Task: Look for the products that are on sale.
Action: Mouse moved to (20, 63)
Screenshot: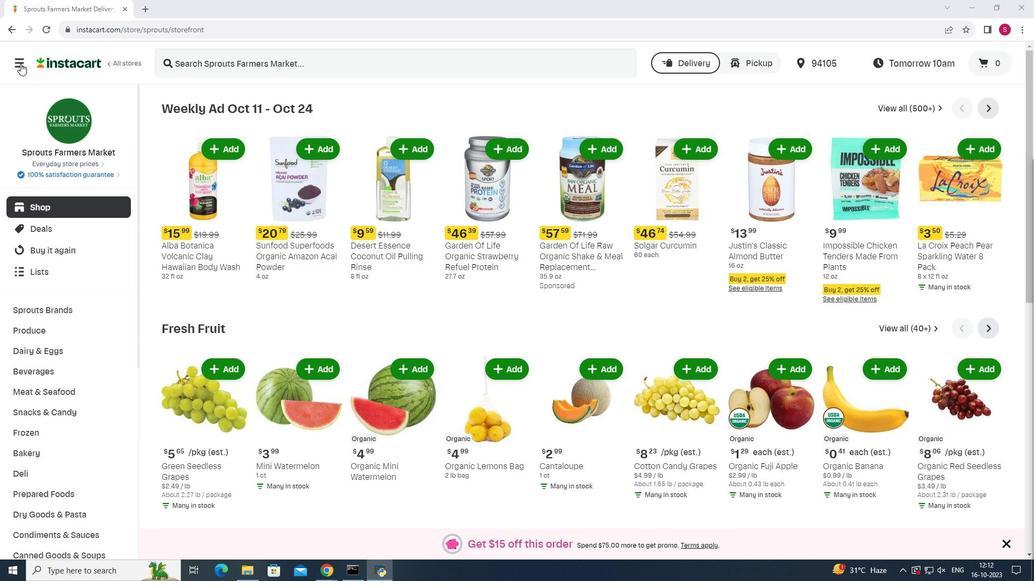 
Action: Mouse pressed left at (20, 63)
Screenshot: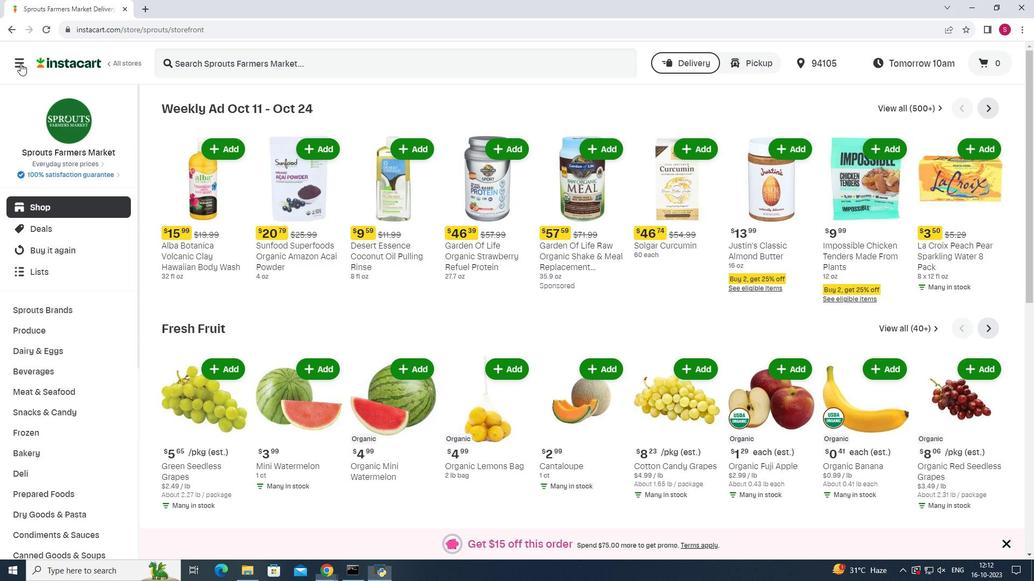 
Action: Mouse moved to (65, 279)
Screenshot: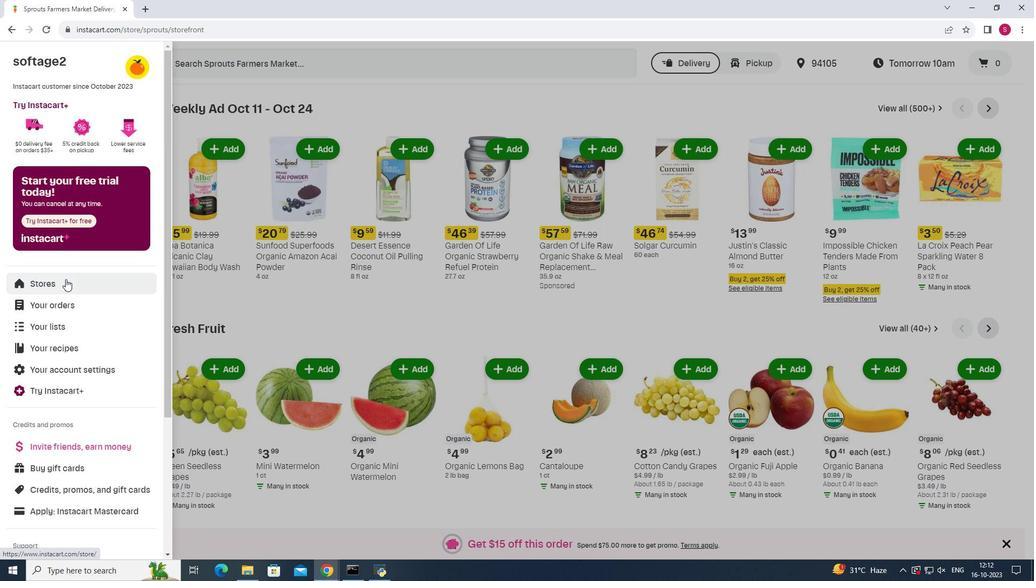 
Action: Mouse pressed left at (65, 279)
Screenshot: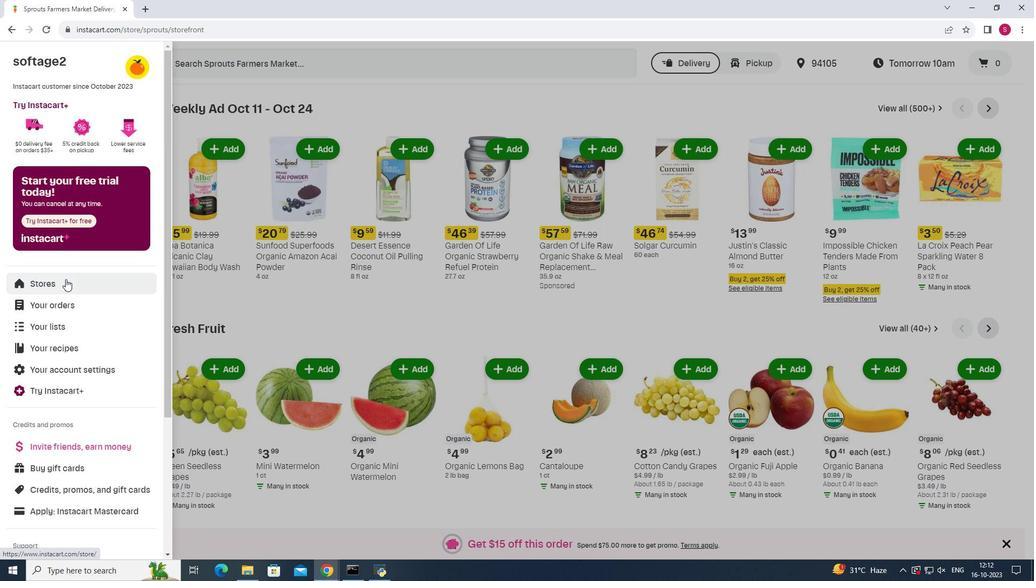 
Action: Mouse moved to (252, 91)
Screenshot: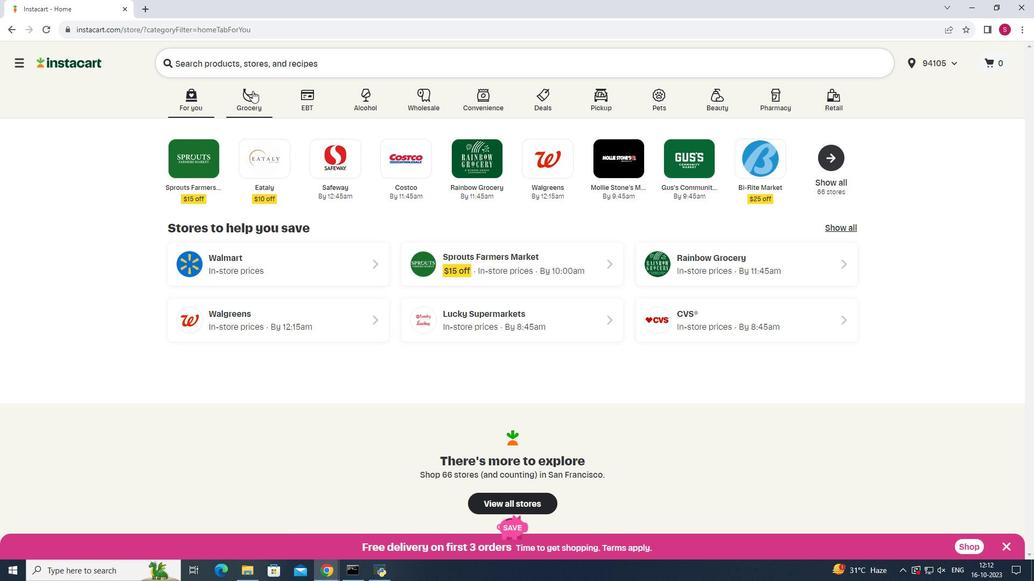 
Action: Mouse pressed left at (252, 91)
Screenshot: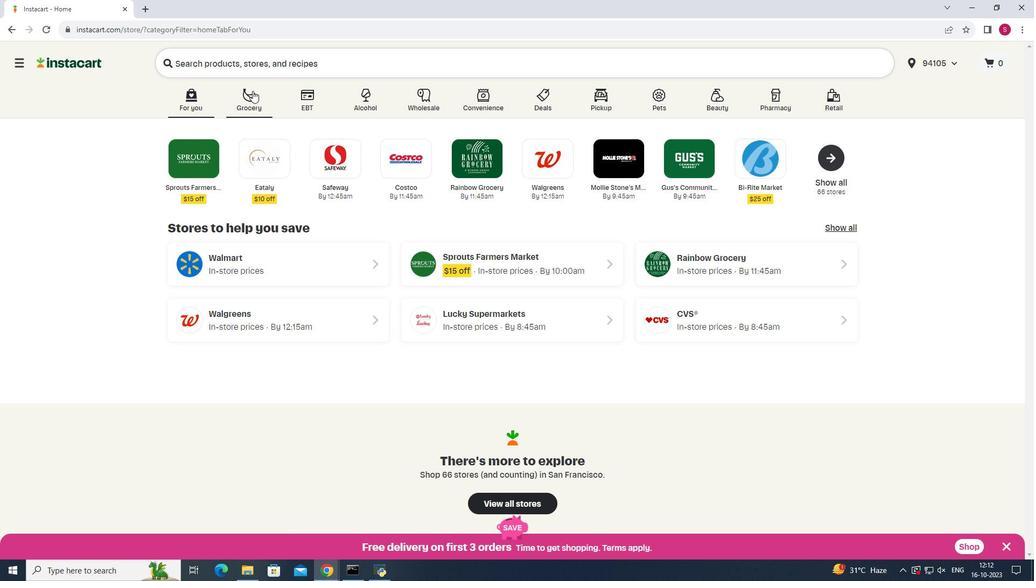 
Action: Mouse moved to (754, 150)
Screenshot: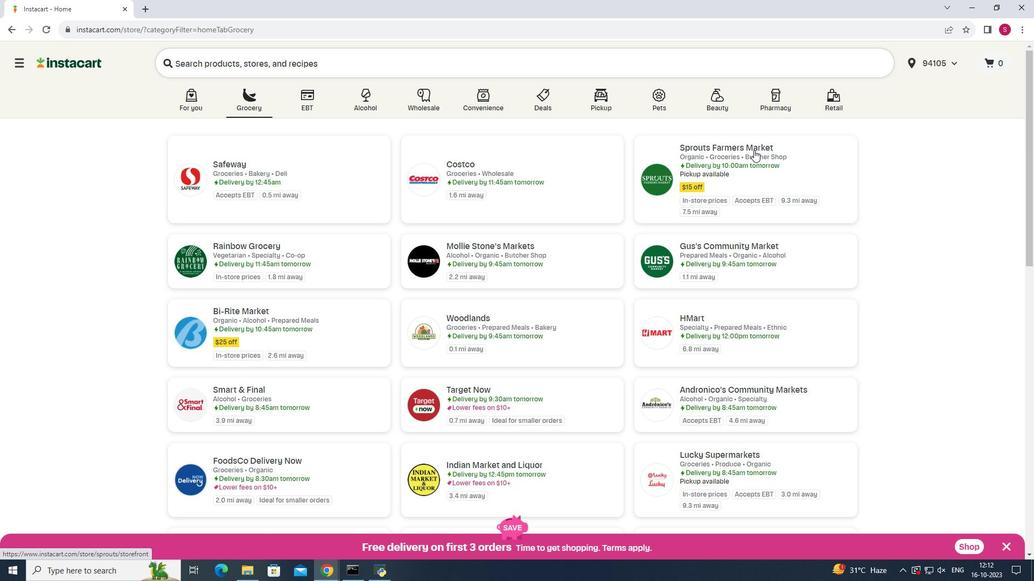 
Action: Mouse pressed left at (754, 150)
Screenshot: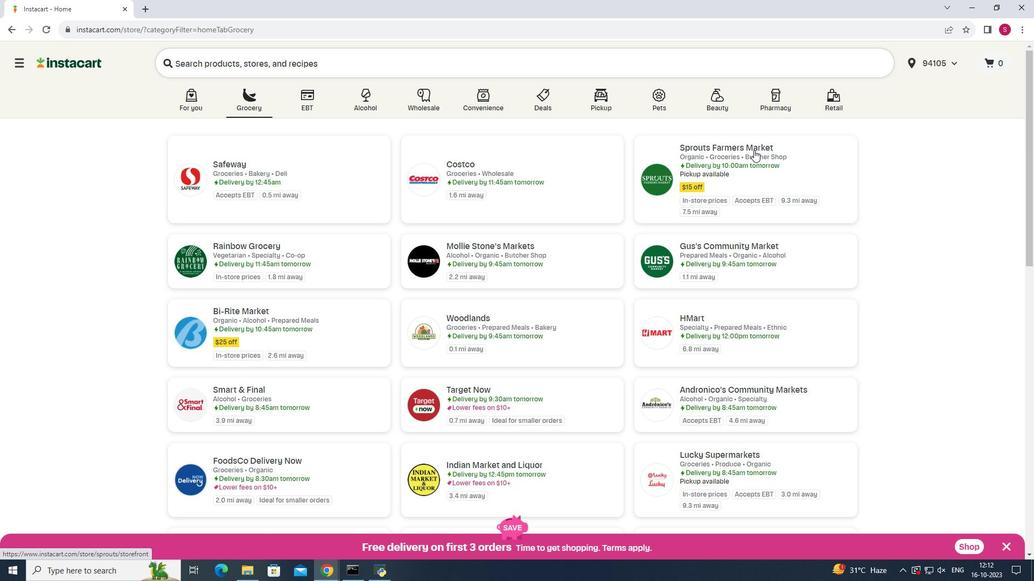 
Action: Mouse moved to (70, 395)
Screenshot: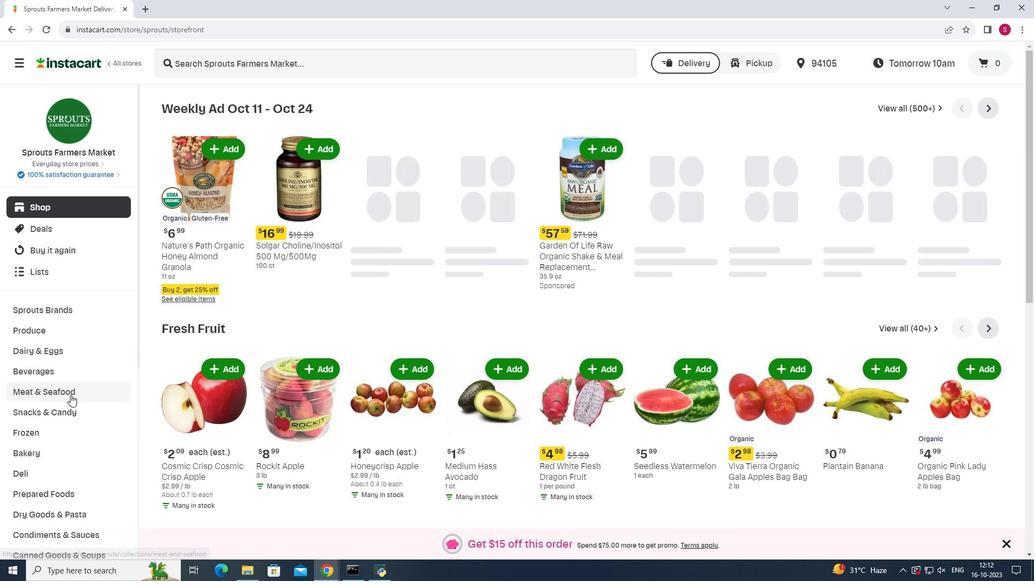 
Action: Mouse pressed left at (70, 395)
Screenshot: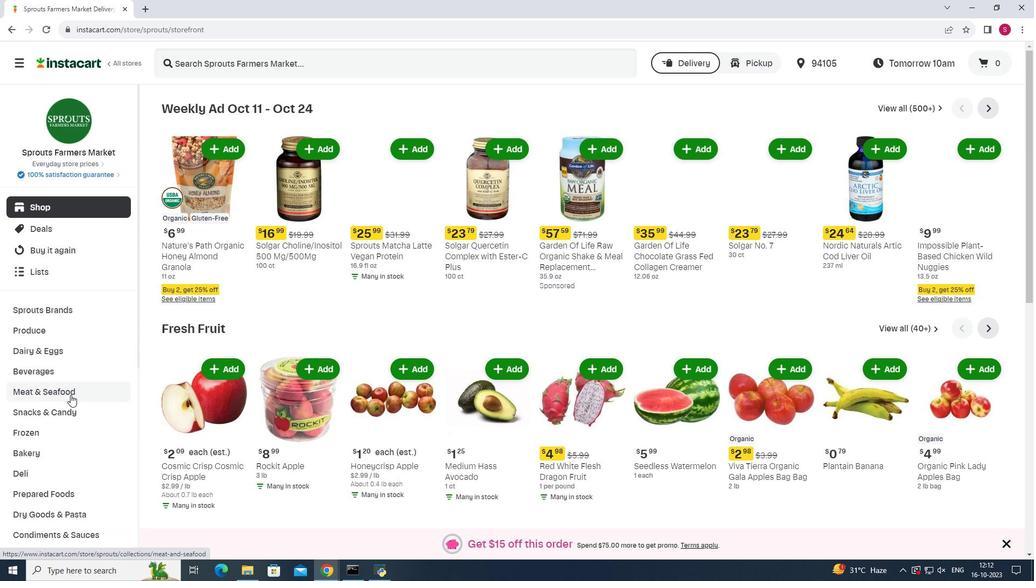 
Action: Mouse moved to (610, 131)
Screenshot: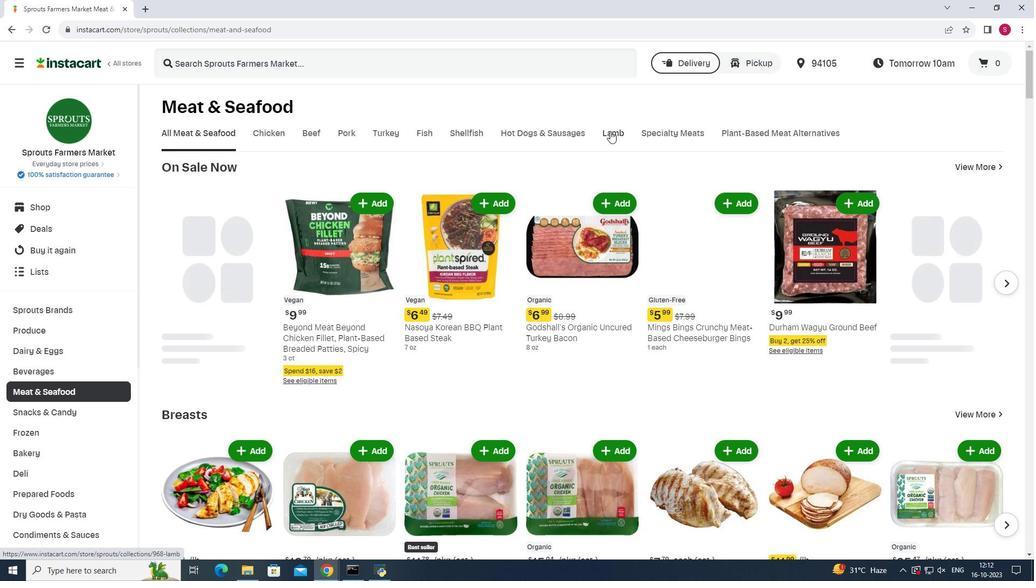 
Action: Mouse pressed left at (610, 131)
Screenshot: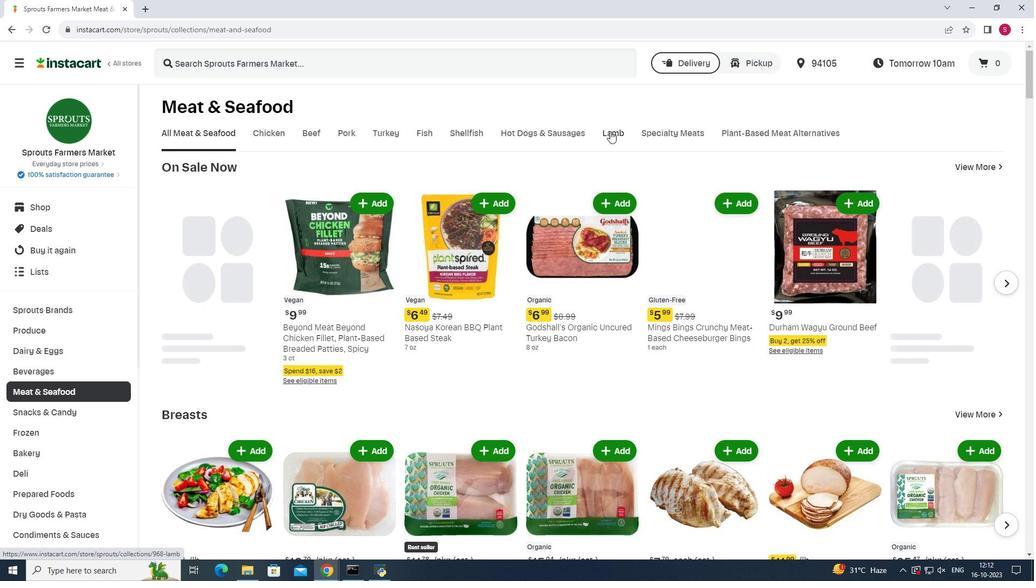 
Action: Mouse moved to (185, 171)
Screenshot: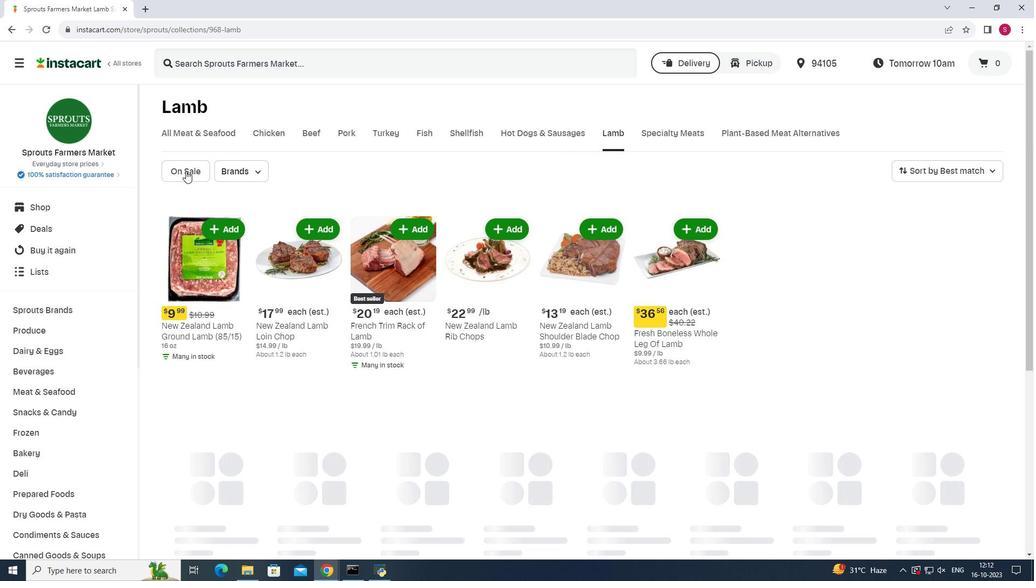 
Action: Mouse pressed left at (185, 171)
Screenshot: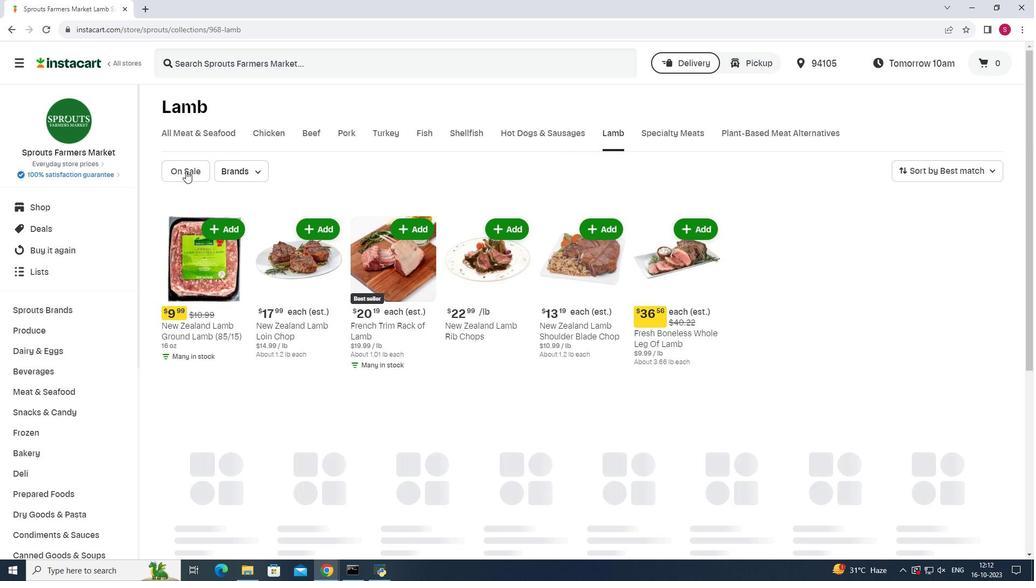 
Action: Mouse moved to (188, 172)
Screenshot: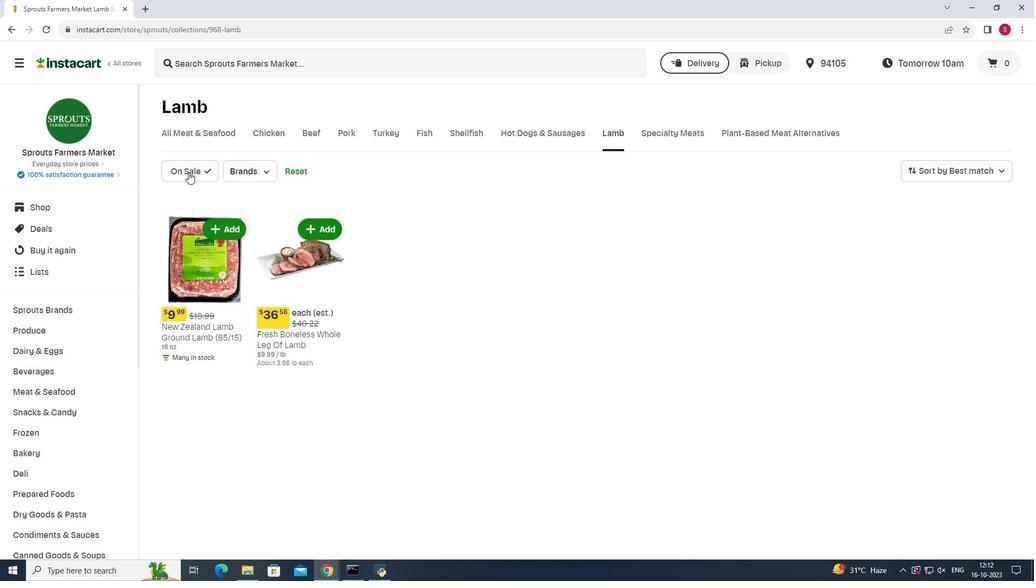 
